 Task: Add an event with the title Second Marketing Campaign Review and Analysis, date '2023/12/29', time 8:30 AM to 10:30 AMand add a description: The Networking Mixer Event will kick off with a warm welcome and an introduction to the purpose and format of the event. Attendees will have the chance to mingle and engage in casual conversations, creating a relaxed and inclusive environment that encourages networking and relationship building., put the event into Orange category . Add location for the event as: 789 Oak Lane, Townsville, United Kingdom, logged in from the account softage.7@softage.netand send the event invitation to softage.1@softage.net and softage.2@softage.net. Set a reminder for the event 30 minutes before
Action: Mouse moved to (87, 104)
Screenshot: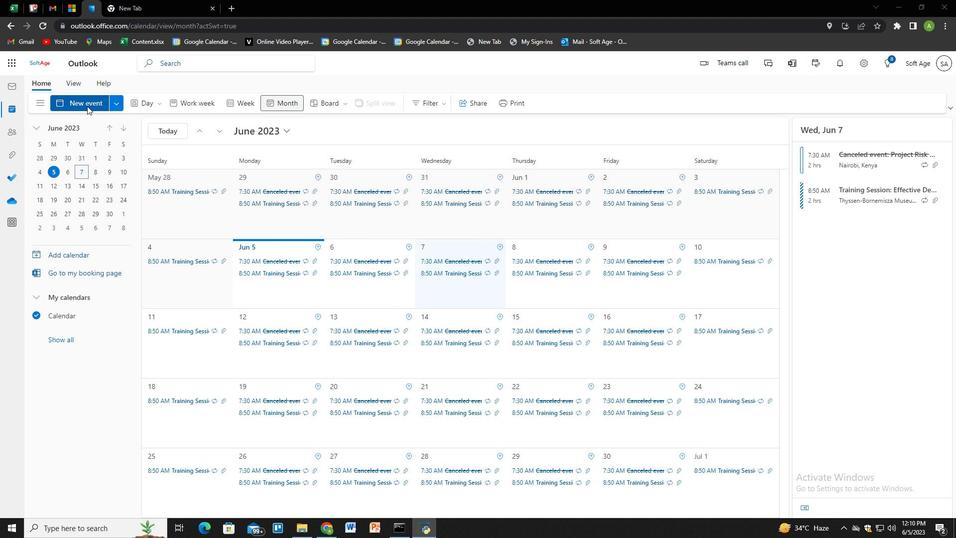
Action: Mouse pressed left at (87, 104)
Screenshot: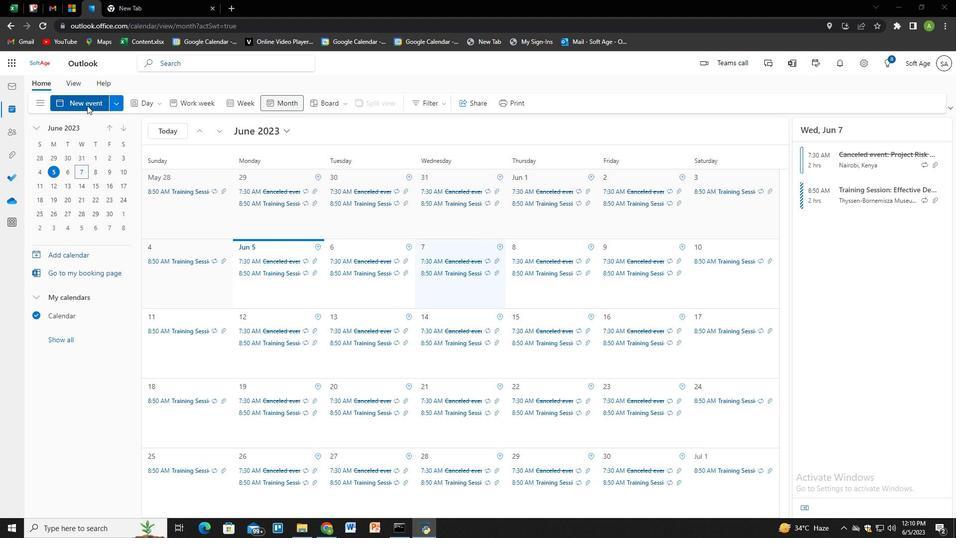 
Action: Mouse moved to (322, 197)
Screenshot: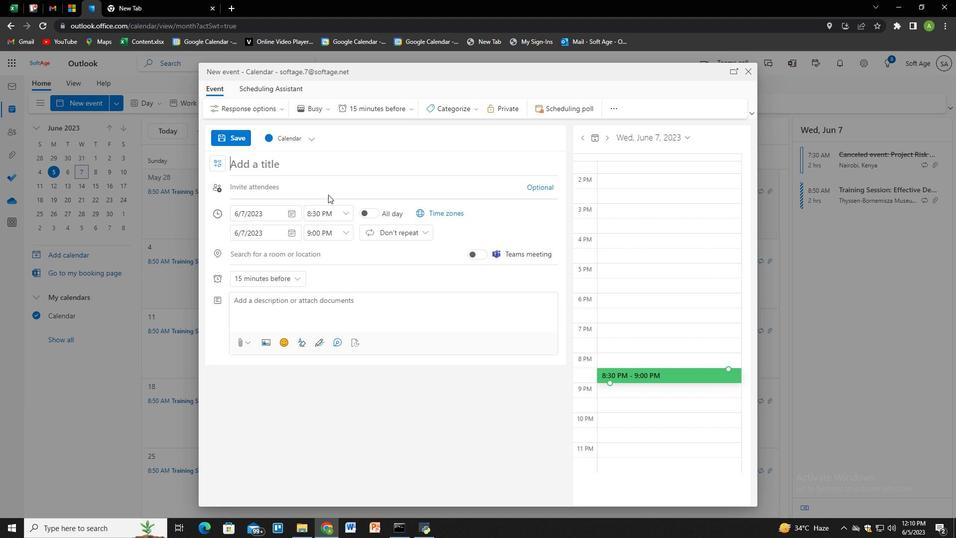 
Action: Key pressed <Key.shift><Key.shift><Key.shift><Key.shift>E<Key.backspace><Key.shift>Second<Key.space><Key.shift>Marketing<Key.space><Key.shift>Campaign<Key.space><Key.shift>Review<Key.space>and<Key.space><Key.shift><Key.shift>Analysis<Key.space><Key.tab><Key.tab><Key.tab>
Screenshot: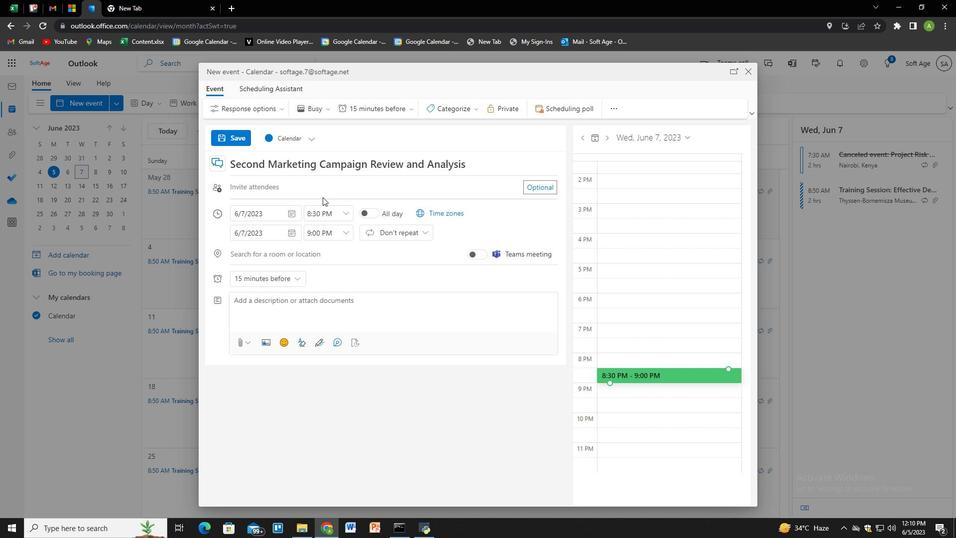 
Action: Mouse moved to (296, 213)
Screenshot: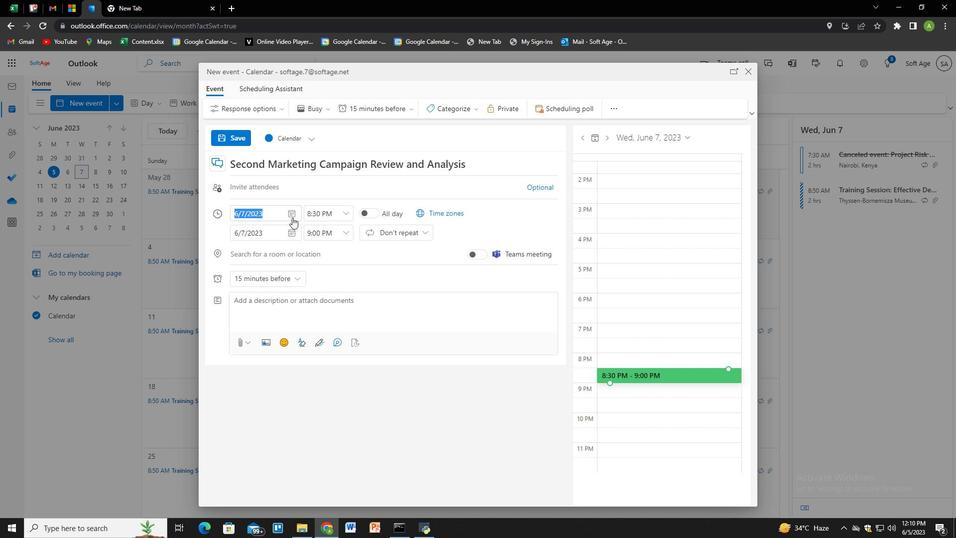 
Action: Mouse pressed left at (296, 213)
Screenshot: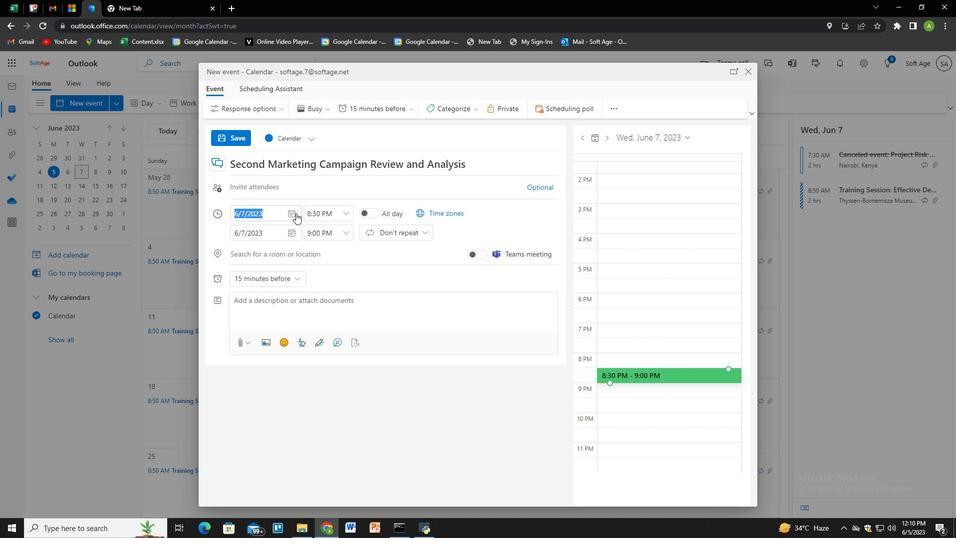 
Action: Mouse moved to (328, 232)
Screenshot: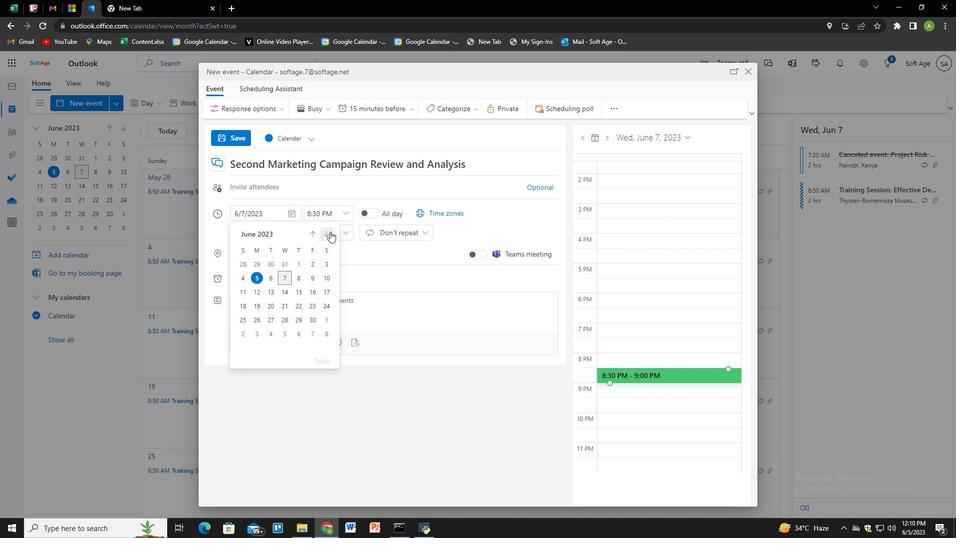 
Action: Mouse pressed left at (328, 232)
Screenshot: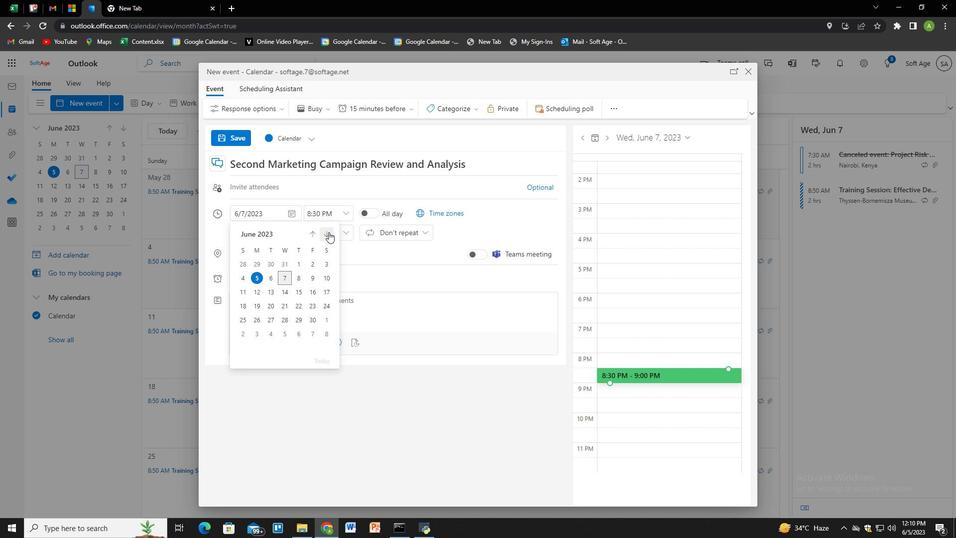 
Action: Mouse pressed left at (328, 232)
Screenshot: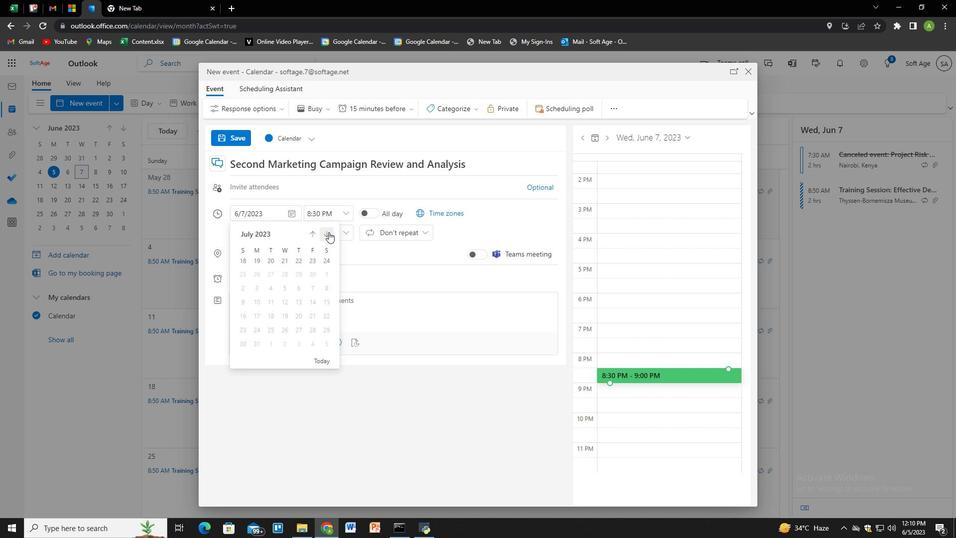 
Action: Mouse pressed left at (328, 232)
Screenshot: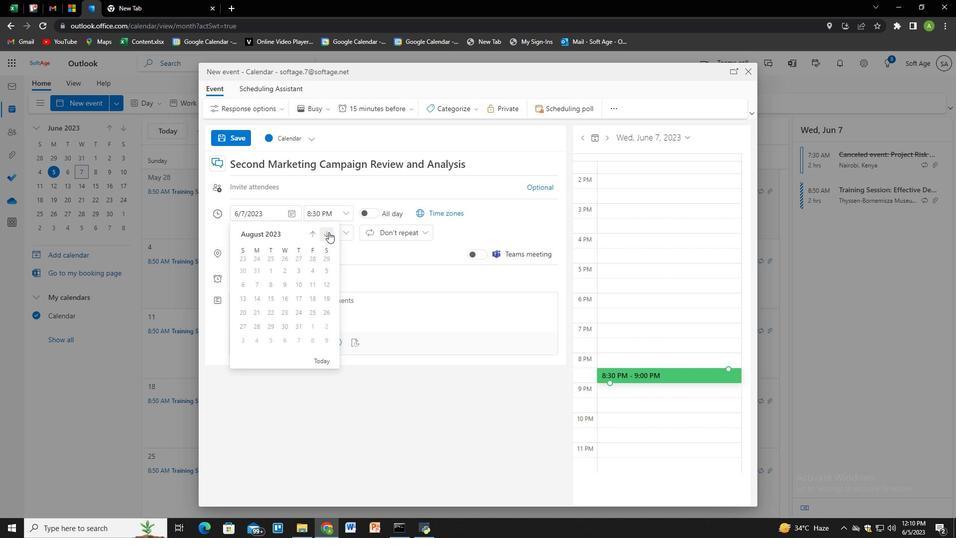 
Action: Mouse pressed left at (328, 232)
Screenshot: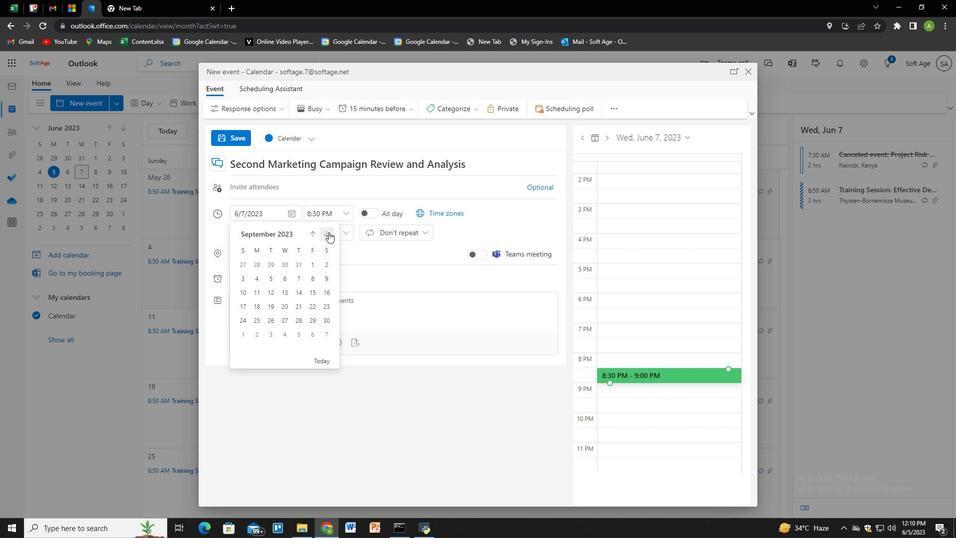 
Action: Mouse pressed left at (328, 232)
Screenshot: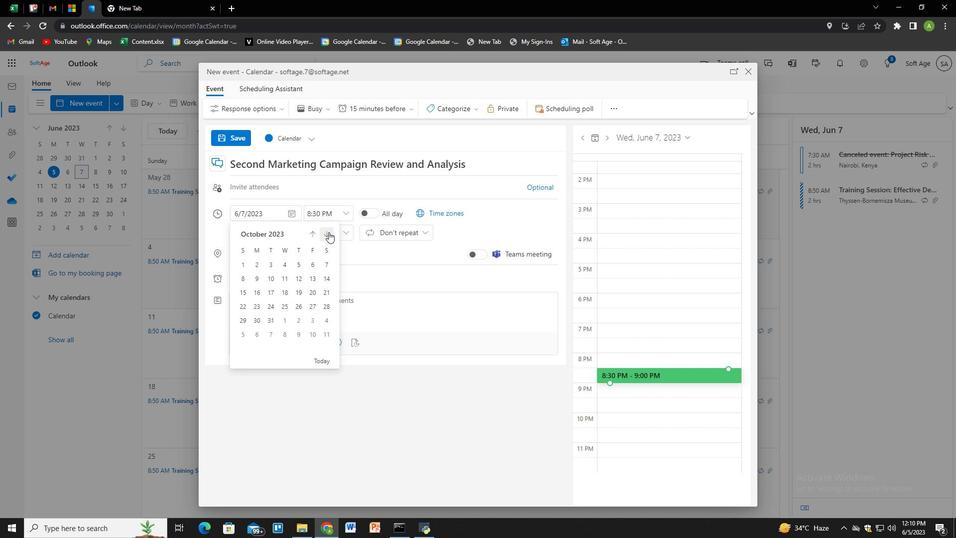 
Action: Mouse pressed left at (328, 232)
Screenshot: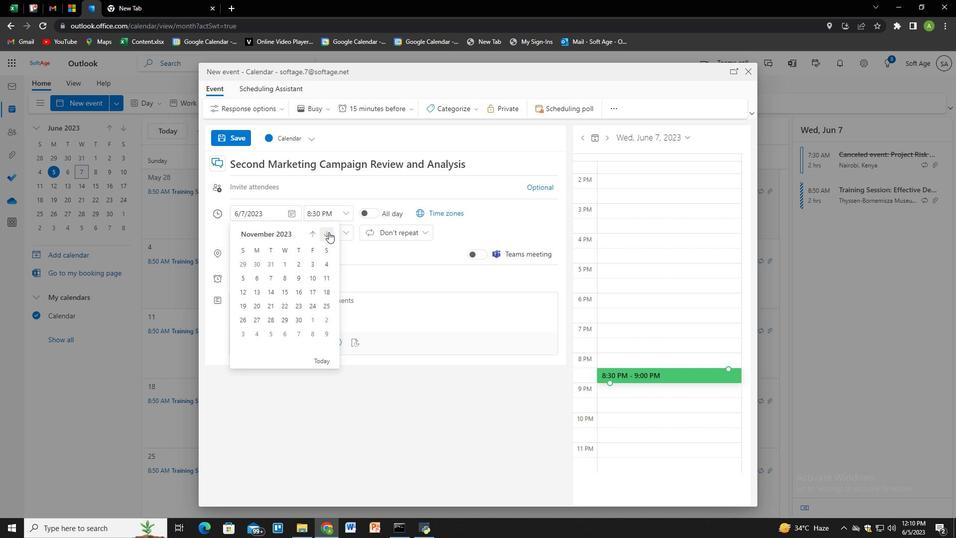 
Action: Mouse moved to (315, 320)
Screenshot: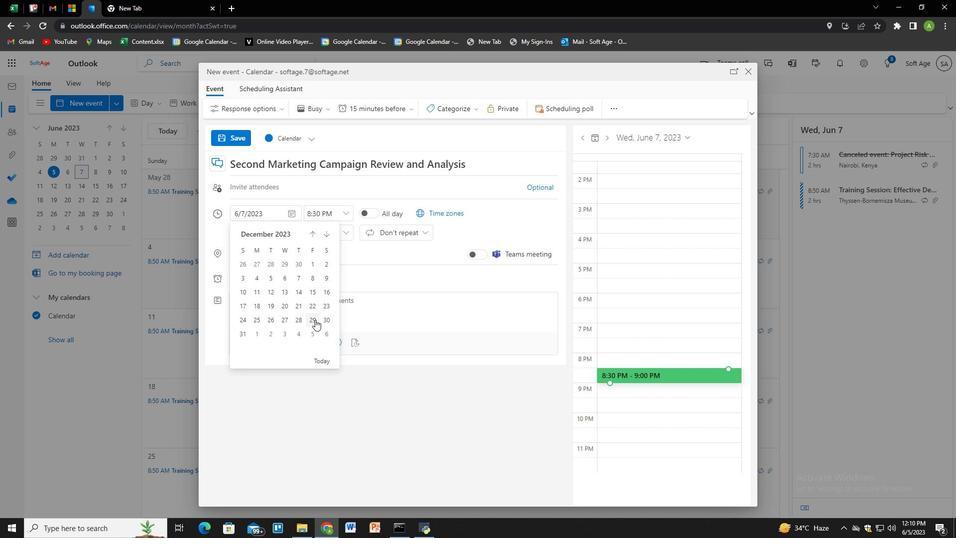 
Action: Mouse pressed left at (315, 320)
Screenshot: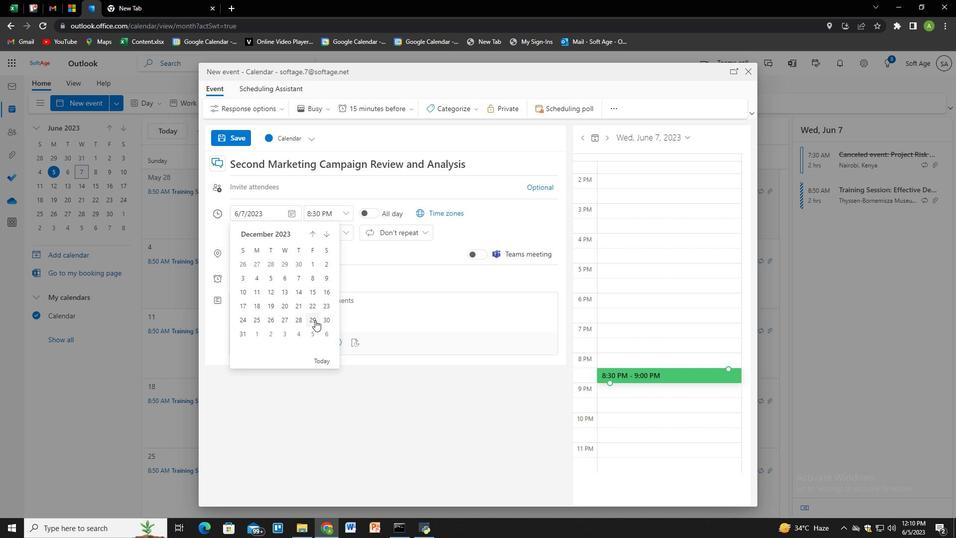 
Action: Mouse moved to (332, 214)
Screenshot: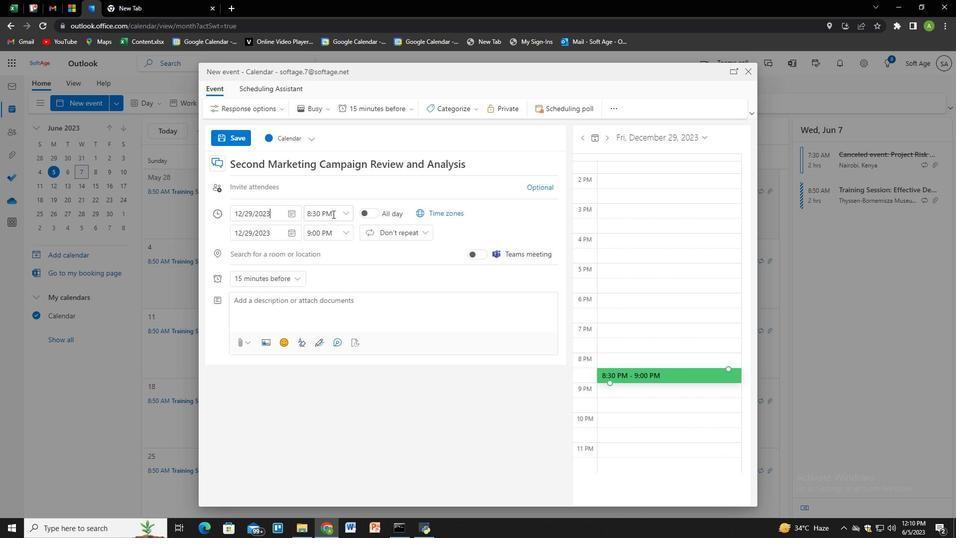 
Action: Mouse pressed left at (332, 214)
Screenshot: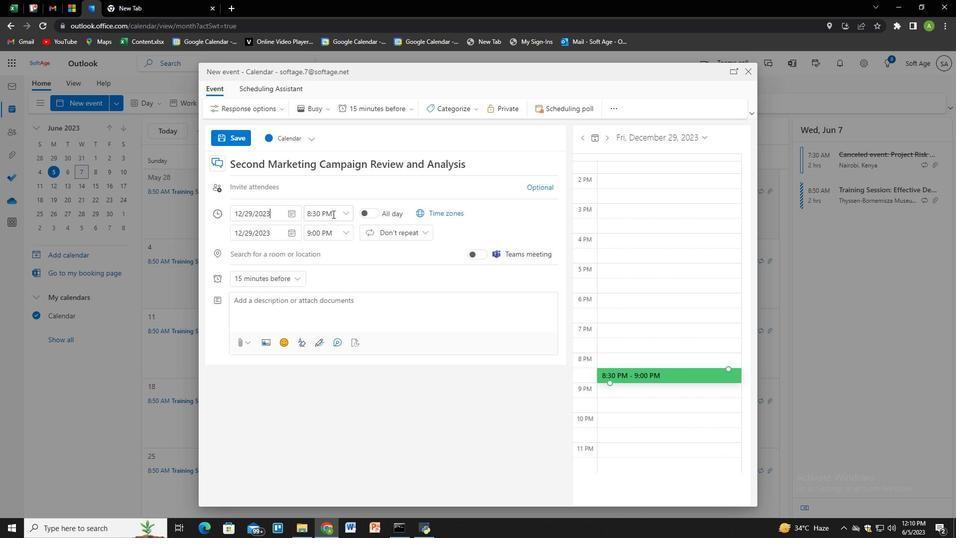 
Action: Mouse moved to (333, 215)
Screenshot: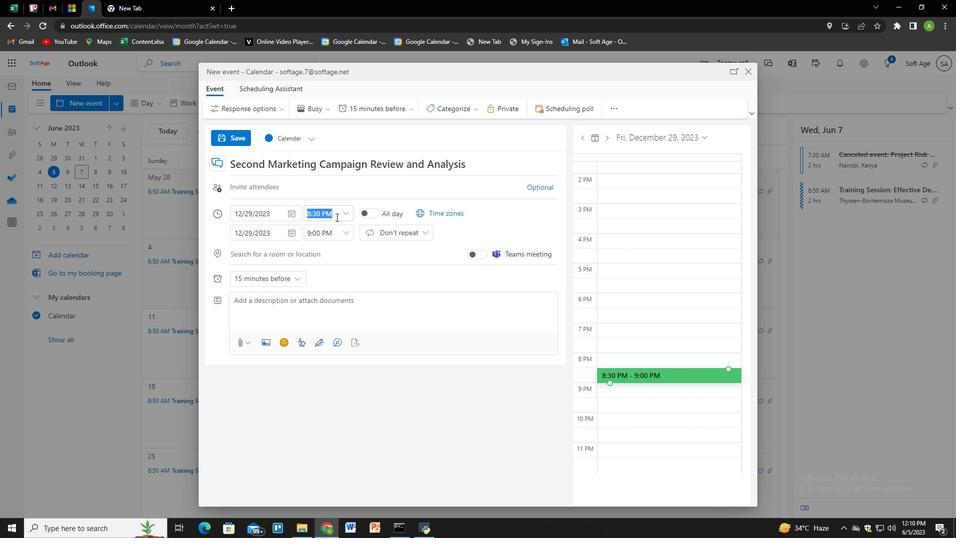 
Action: Mouse pressed left at (333, 215)
Screenshot: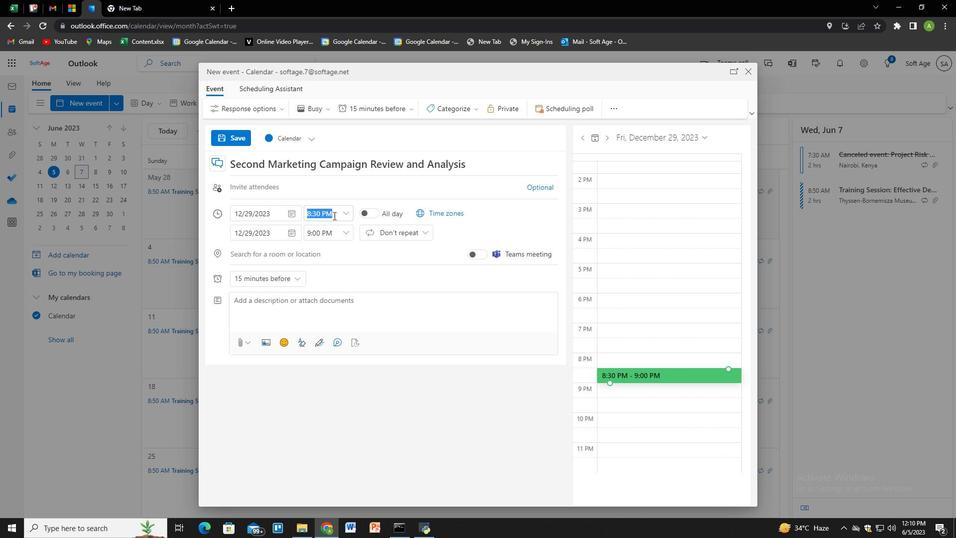 
Action: Key pressed <Key.backspace><Key.backspace><Key.shift><Key.shift>AM<Key.shift>M<Key.tab><Key.tab>10<Key.shift_r>:30<Key.space><Key.shift>AMM
Screenshot: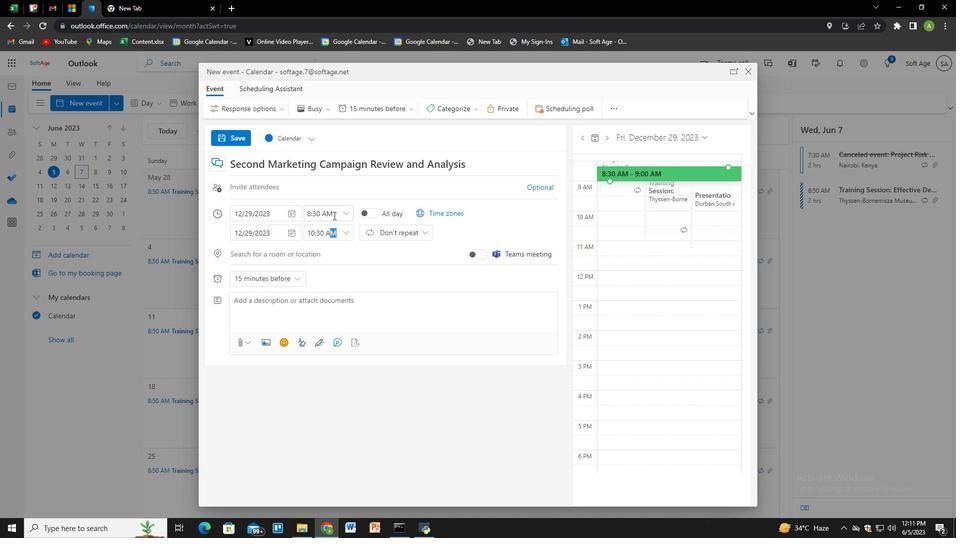
Action: Mouse moved to (327, 306)
Screenshot: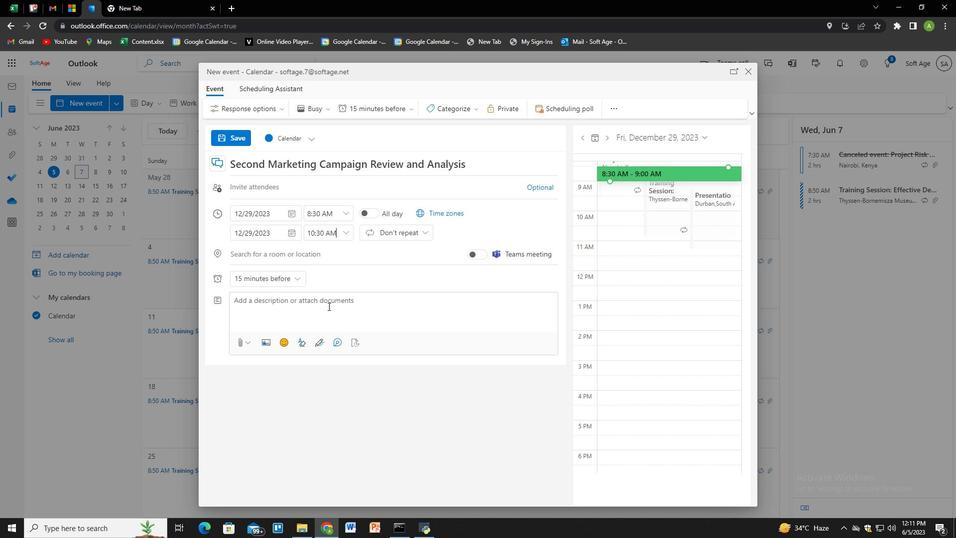 
Action: Mouse pressed left at (327, 306)
Screenshot: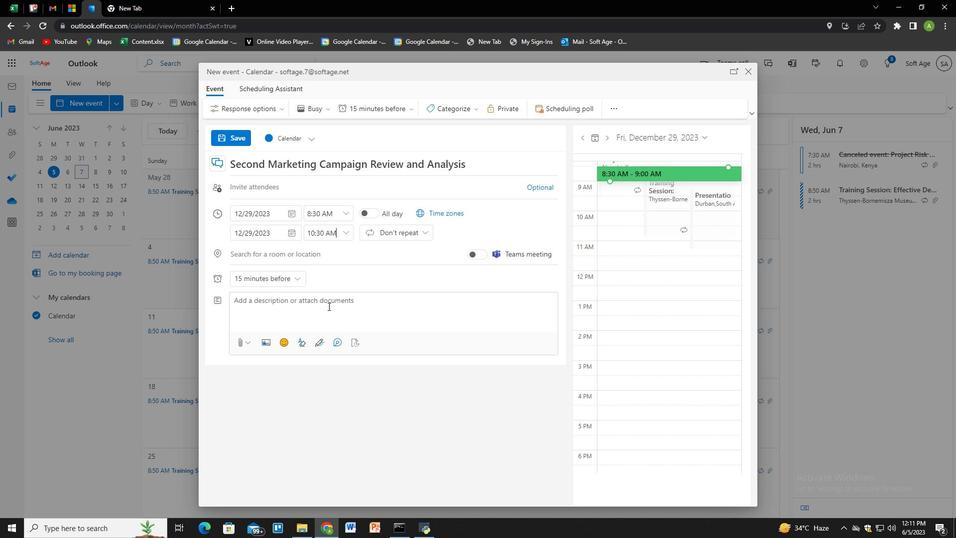
Action: Key pressed <Key.shift>The<Key.space><Key.shift>Networking<Key.space><Key.shift>Mixer<Key.space><Key.shift>Event<Key.space>will<Key.space>kick<Key.space>off<Key.space>with<Key.space>a<Key.space>warm<Key.space>welcome<Key.space>and<Key.space>an<Key.space>introduction<Key.space>to<Key.space>the<Key.space>purpose<Key.space>and<Key.space>format<Key.space>of<Key.space>the<Key.space>event.<Key.space><Key.shift>Attendees<Key.space>will<Key.space>have<Key.space>the<Key.space>chabe<Key.backspace><Key.backspace>ve<Key.backspace><Key.backspace>ce<Key.backspace><Key.backspace>nce<Key.space>to<Key.space>mingle<Key.space>and<Key.space>engage<Key.space>in<Key.space>casual<Key.space>conversations,<Key.space>creating<Key.space>a<Key.space>relaxed<Key.space>environment<Key.space>that<Key.space>encoutag<Key.backspace><Key.backspace><Key.backspace>rages<Key.space>networking<Key.space>and<Key.space>relationships<Key.space>building,<Key.backspace>.
Screenshot: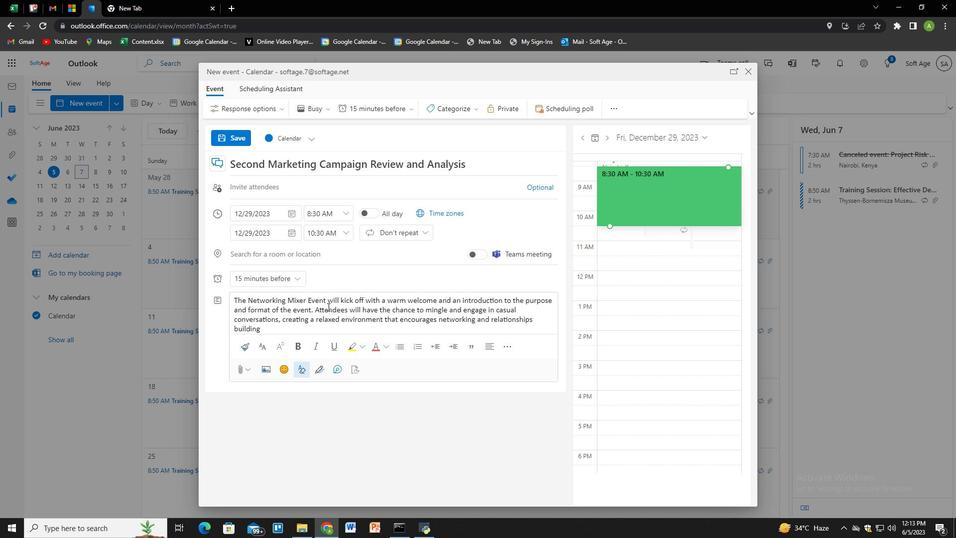 
Action: Mouse moved to (446, 106)
Screenshot: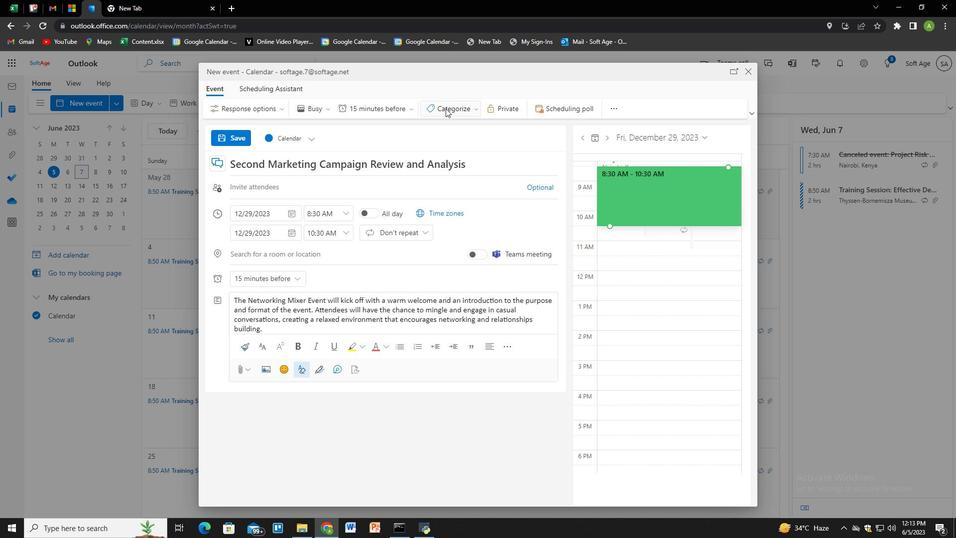 
Action: Mouse pressed left at (446, 106)
Screenshot: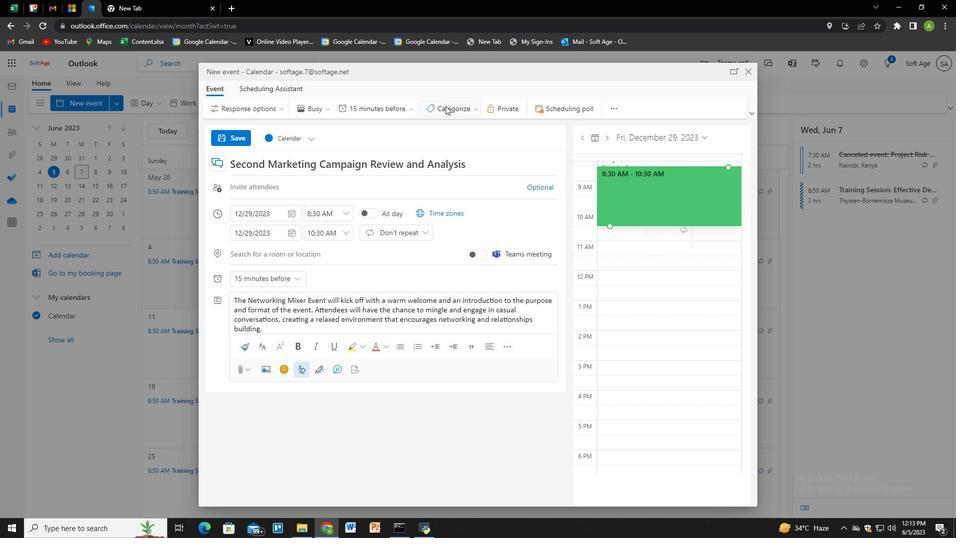 
Action: Mouse moved to (456, 157)
Screenshot: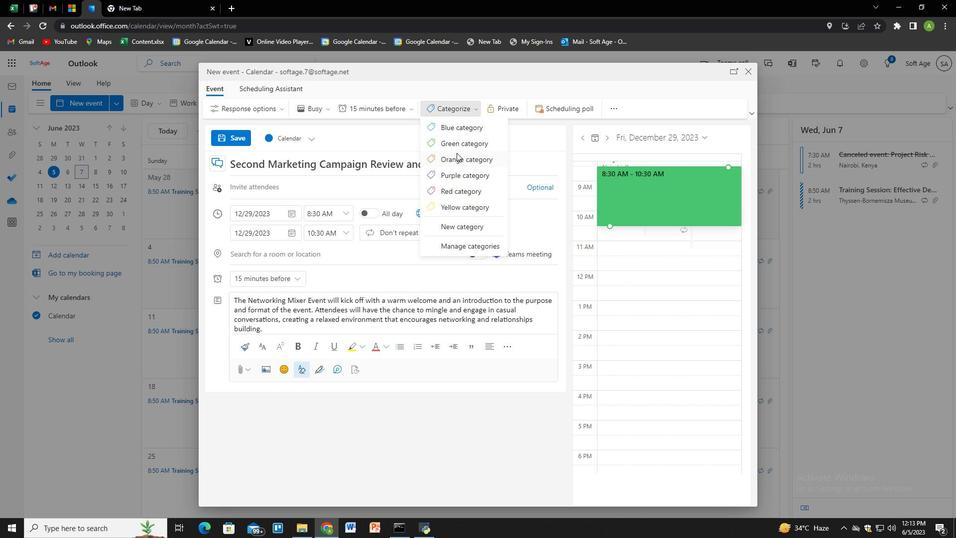
Action: Mouse pressed left at (456, 157)
Screenshot: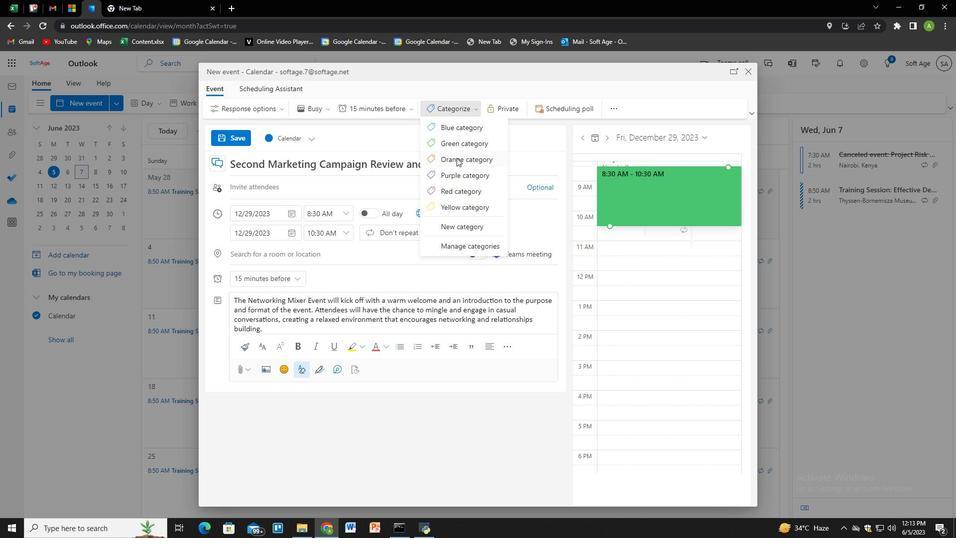 
Action: Mouse moved to (285, 256)
Screenshot: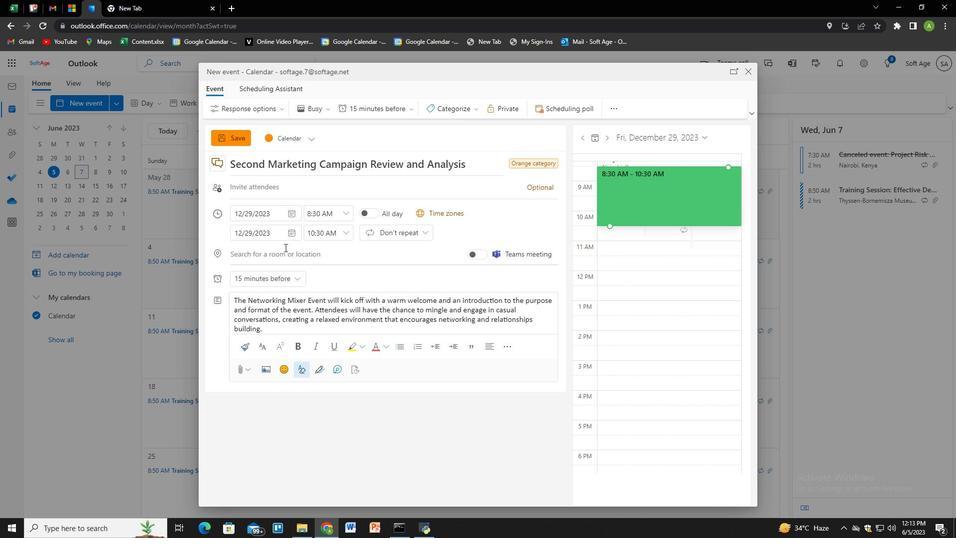 
Action: Mouse pressed left at (285, 256)
Screenshot: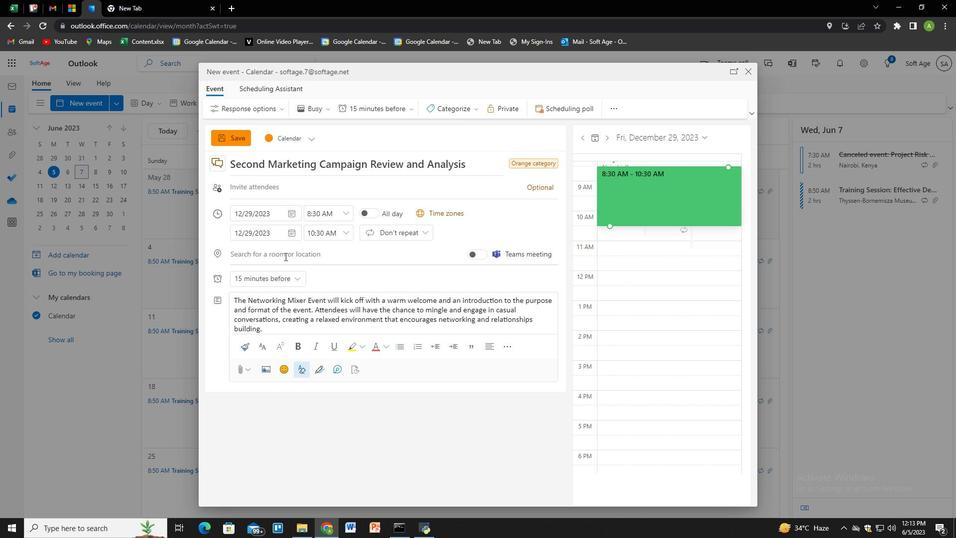 
Action: Key pressed <Key.shift>United<Key.space><Key.shift>Kingdoe<Key.backspace>m,<Key.backspace><Key.backspace><Key.backspace><Key.backspace><Key.backspace><Key.backspace><Key.backspace><Key.backspace><Key.backspace><Key.backspace><Key.backspace><Key.backspace><Key.backspace><Key.backspace><Key.backspace>789<Key.space><Key.shift>Oak<Key.space><Key.shift>a<Key.backspace><Key.shift>Lane,<Key.space><Key.shift>Toen<Key.backspace><Key.backspace>wnsville,<Key.space><Key.shift>United<Key.space><Key.shift>Kind<Key.backspace>gson<Key.backspace><Key.backspace>do<Key.backspace><Key.backspace><Key.backspace>dom<Key.down><Key.enter>
Screenshot: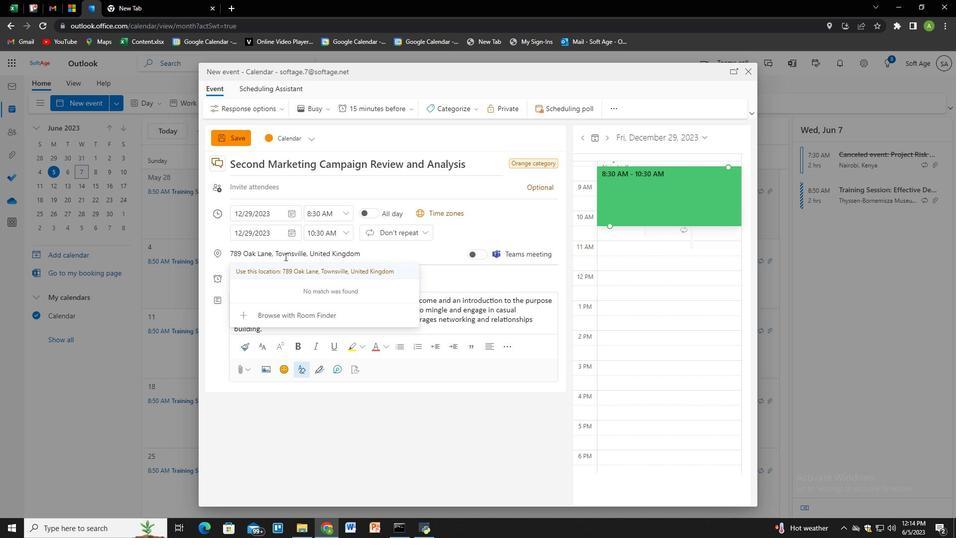 
Action: Mouse moved to (416, 265)
Screenshot: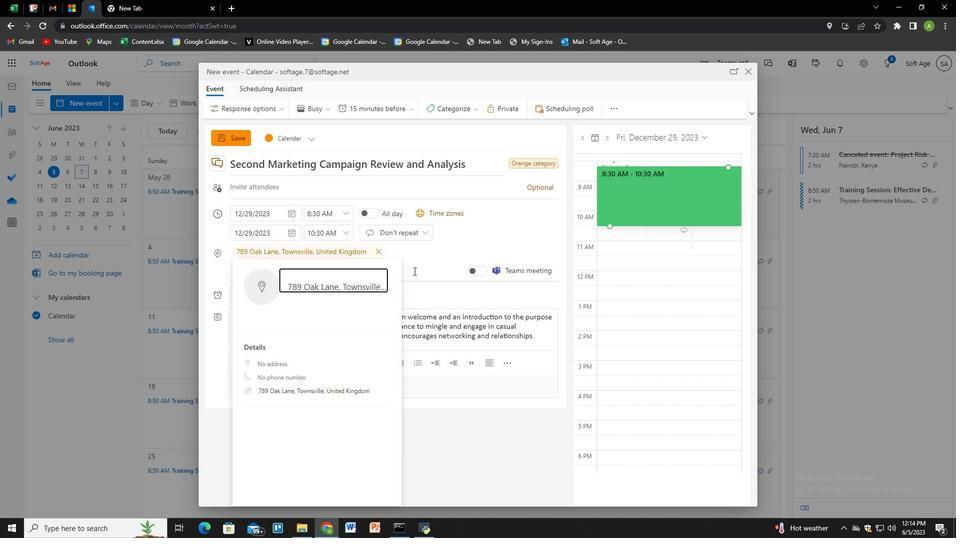 
Action: Mouse pressed left at (416, 265)
Screenshot: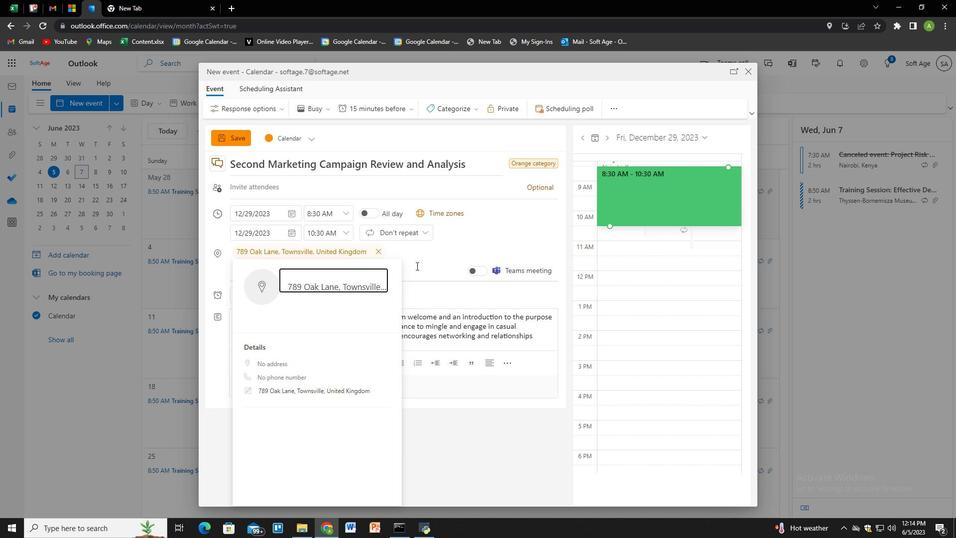 
Action: Mouse moved to (418, 264)
Screenshot: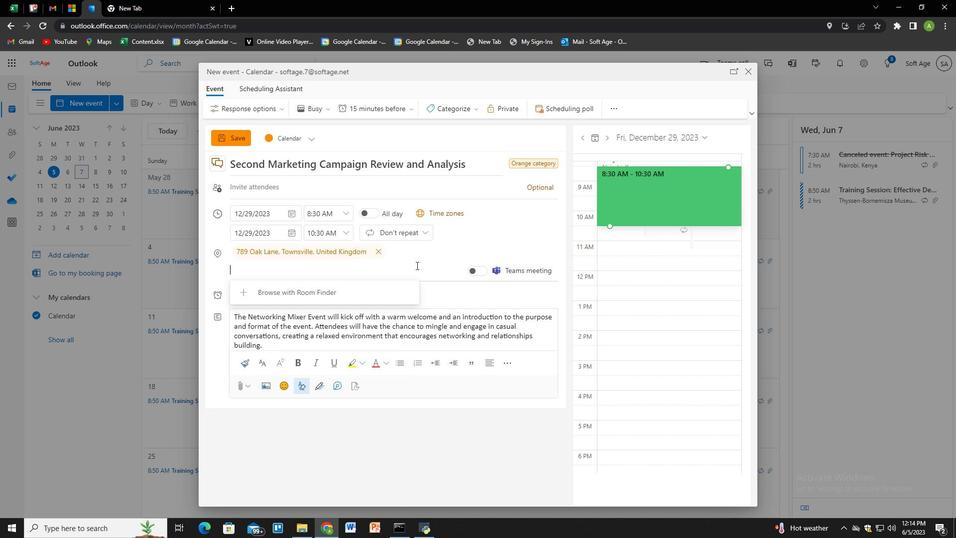 
Action: Mouse pressed left at (418, 264)
Screenshot: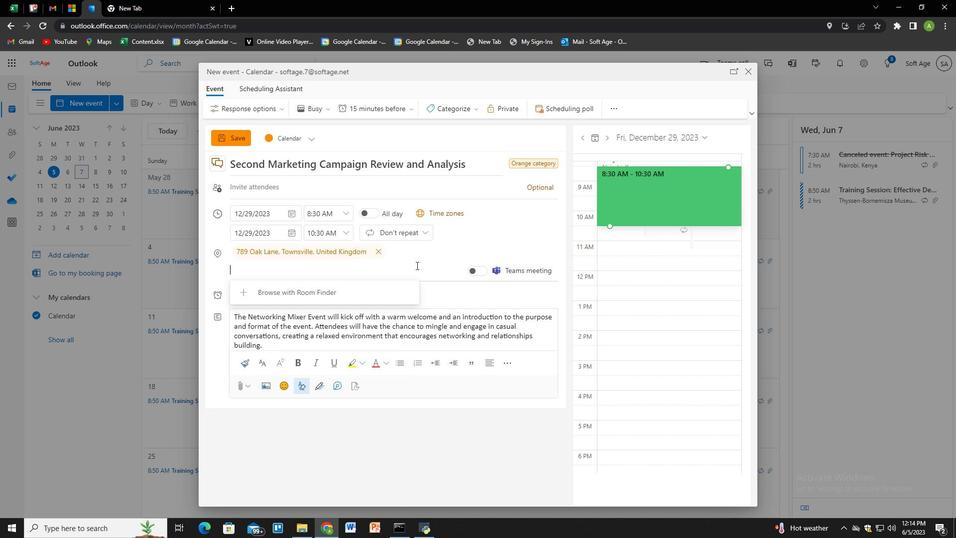 
Action: Mouse moved to (377, 189)
Screenshot: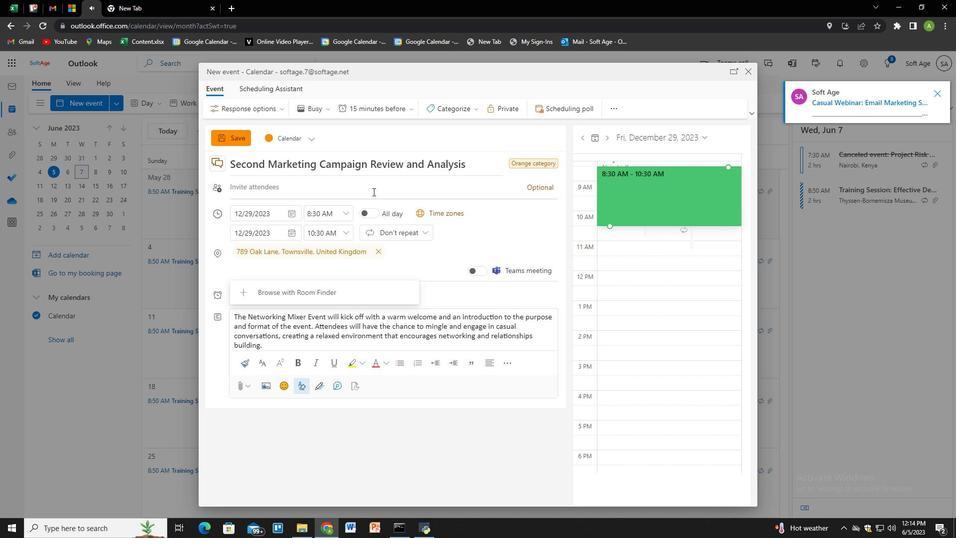 
Action: Mouse pressed left at (377, 189)
Screenshot: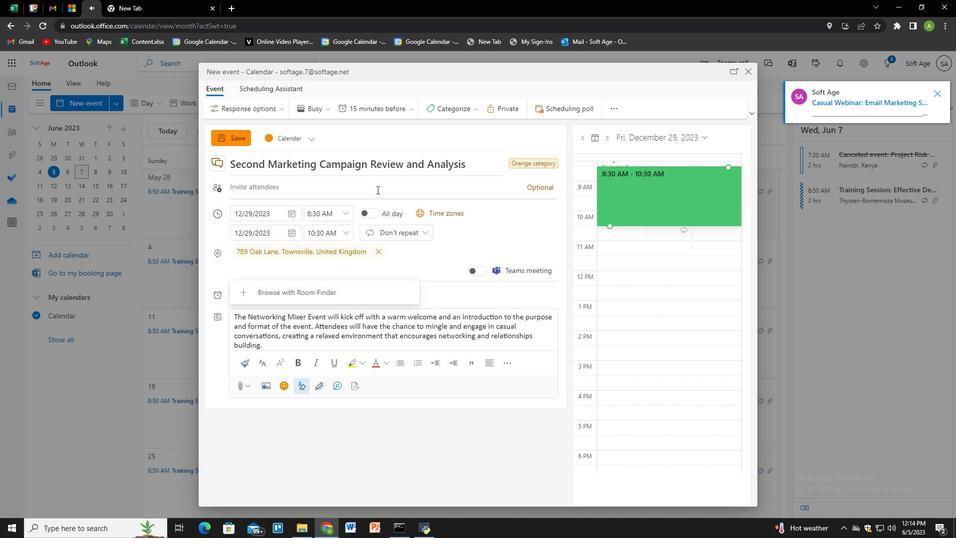 
Action: Key pressed softage.1<Key.shift>@softage.net<Key.enter>softage.2<Key.shift>@softage.net<Key.enter>
Screenshot: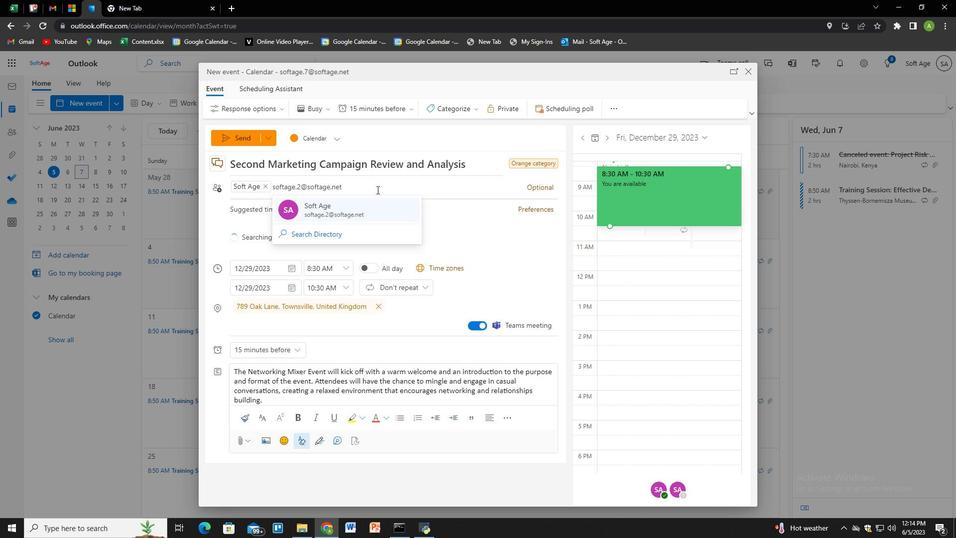 
Action: Mouse moved to (401, 102)
Screenshot: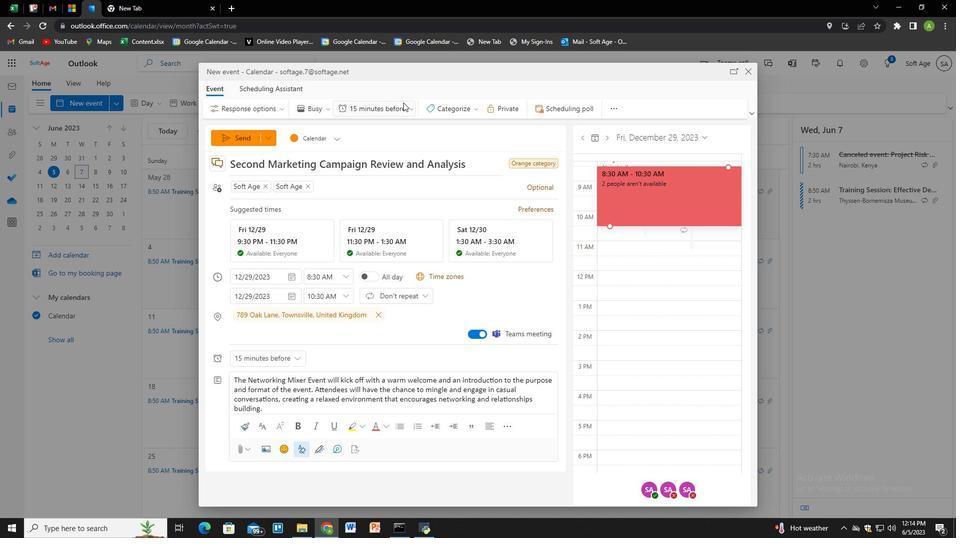 
Action: Mouse pressed left at (401, 102)
Screenshot: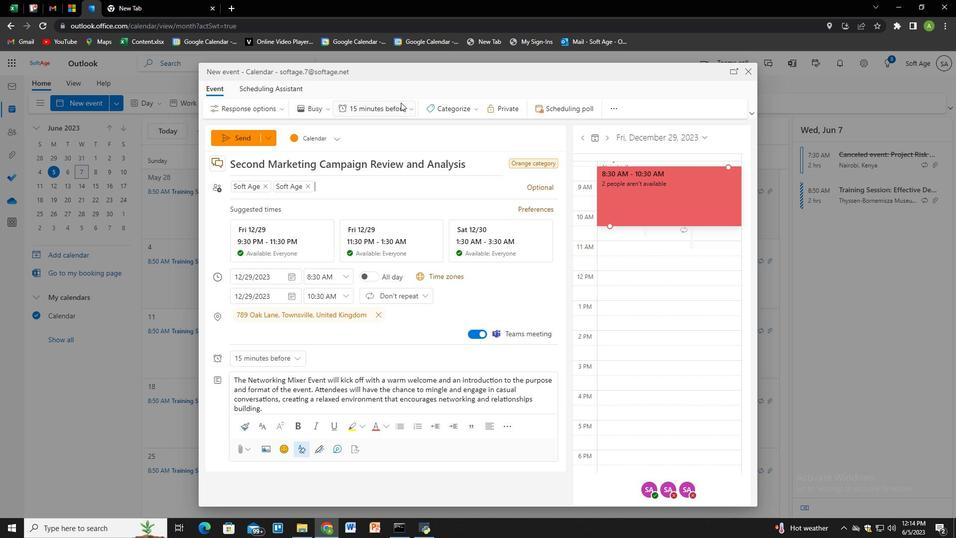 
Action: Mouse moved to (384, 201)
Screenshot: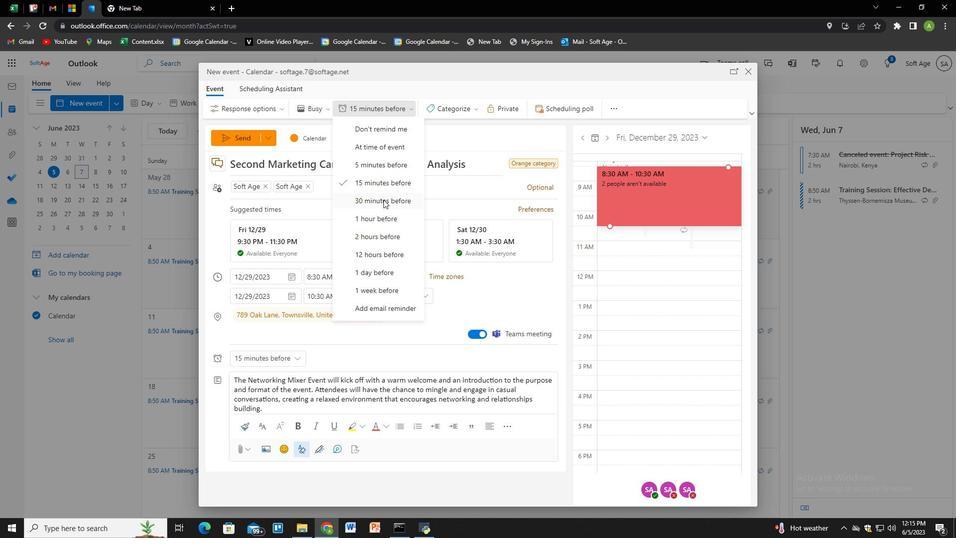 
Action: Mouse pressed left at (384, 201)
Screenshot: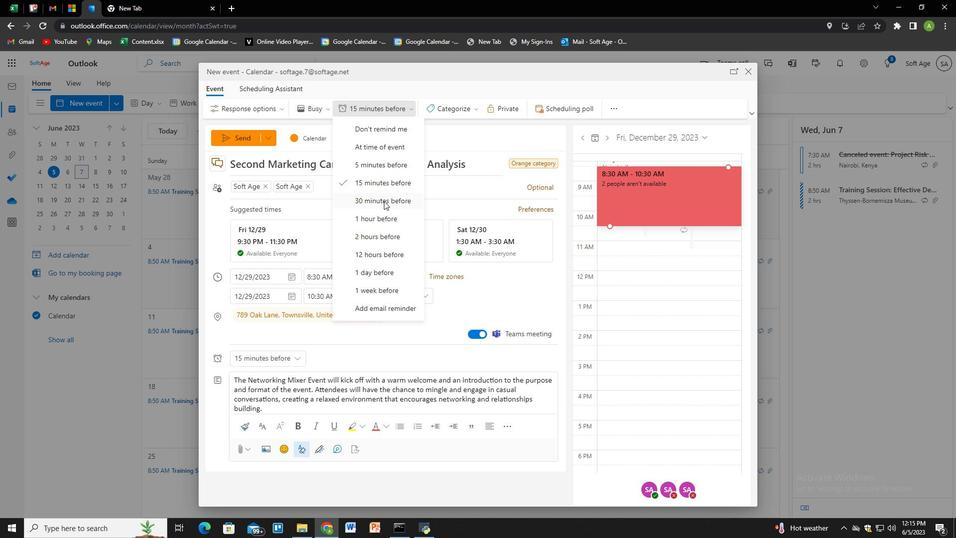 
Action: Mouse moved to (239, 137)
Screenshot: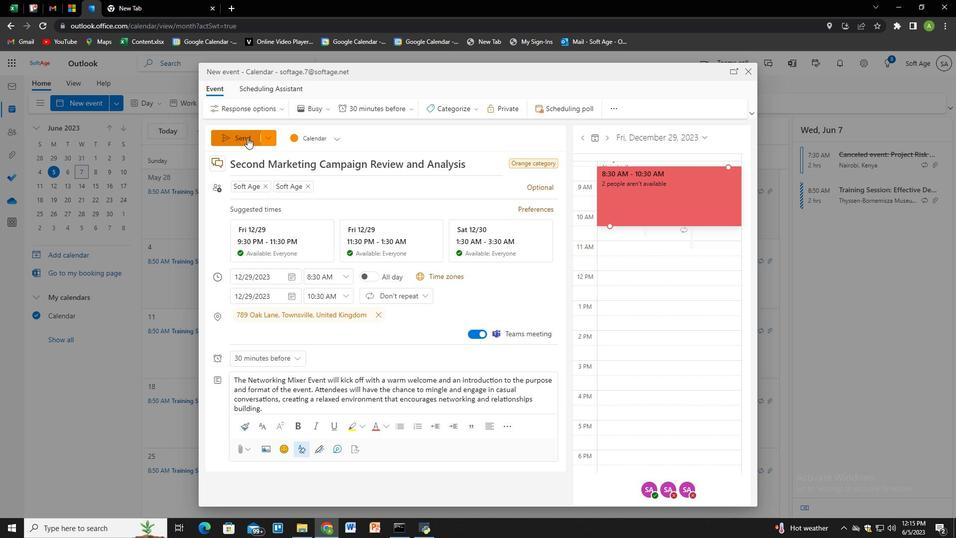 
Action: Mouse pressed left at (239, 137)
Screenshot: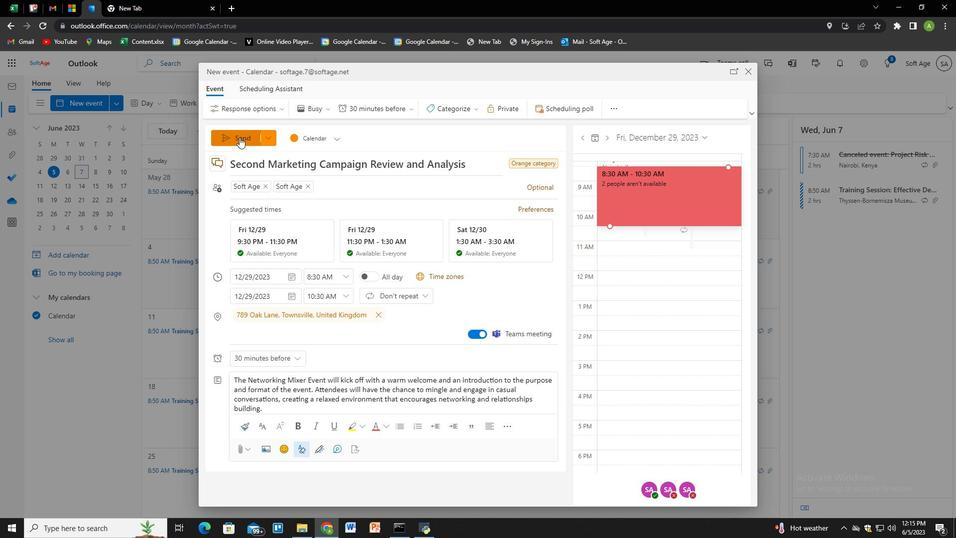 
Action: Mouse moved to (333, 277)
Screenshot: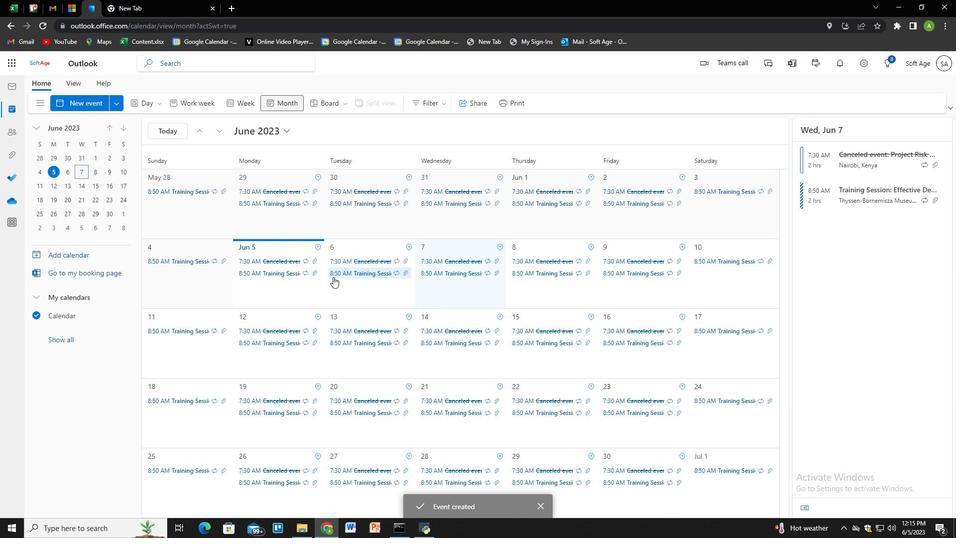 
